 Task: select the column and use the randomize range.
Action: Mouse moved to (405, 149)
Screenshot: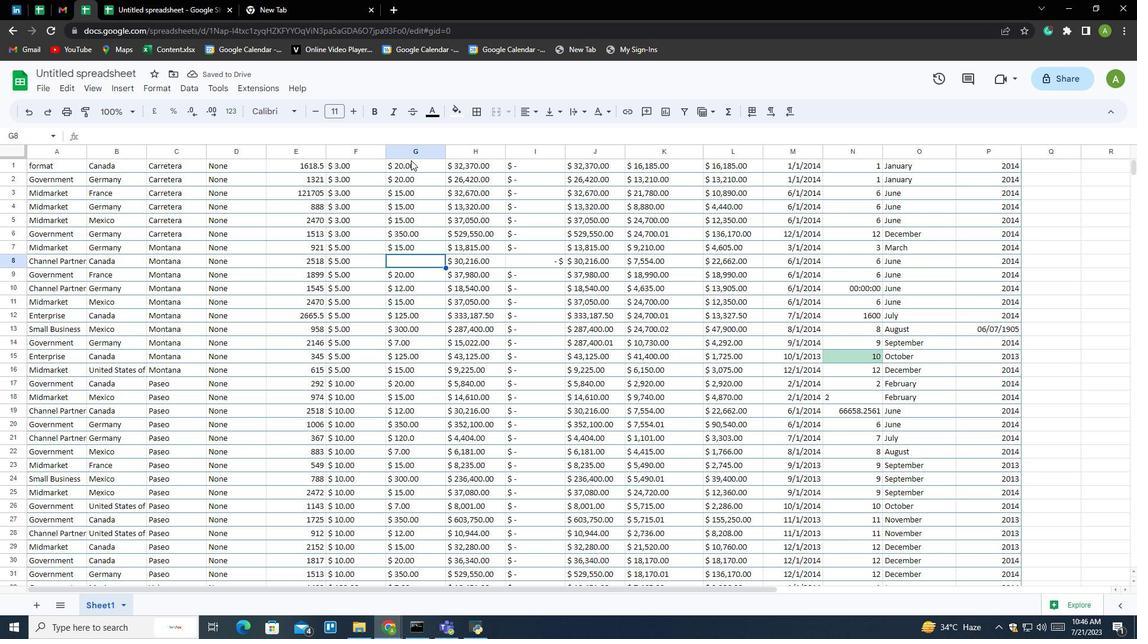 
Action: Mouse pressed left at (405, 149)
Screenshot: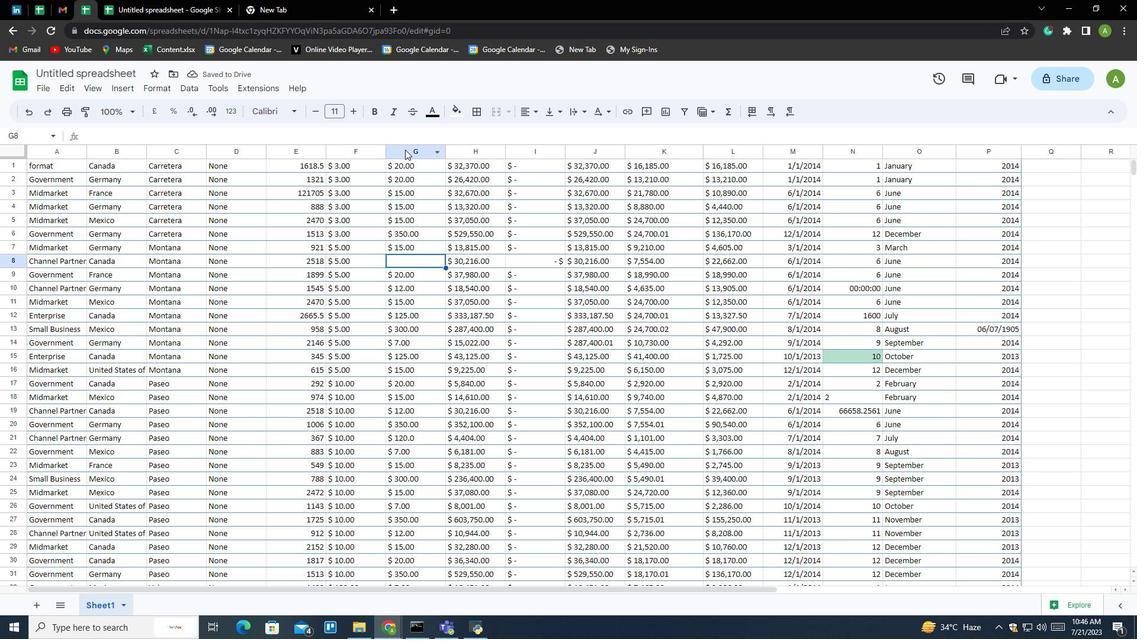 
Action: Mouse moved to (199, 84)
Screenshot: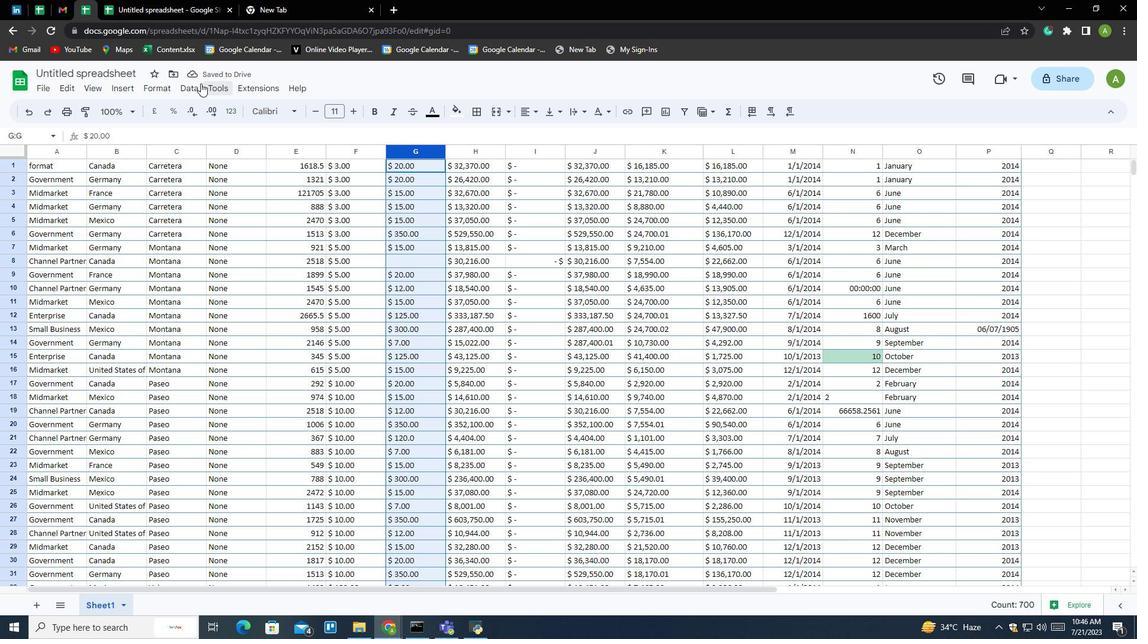 
Action: Mouse pressed left at (199, 84)
Screenshot: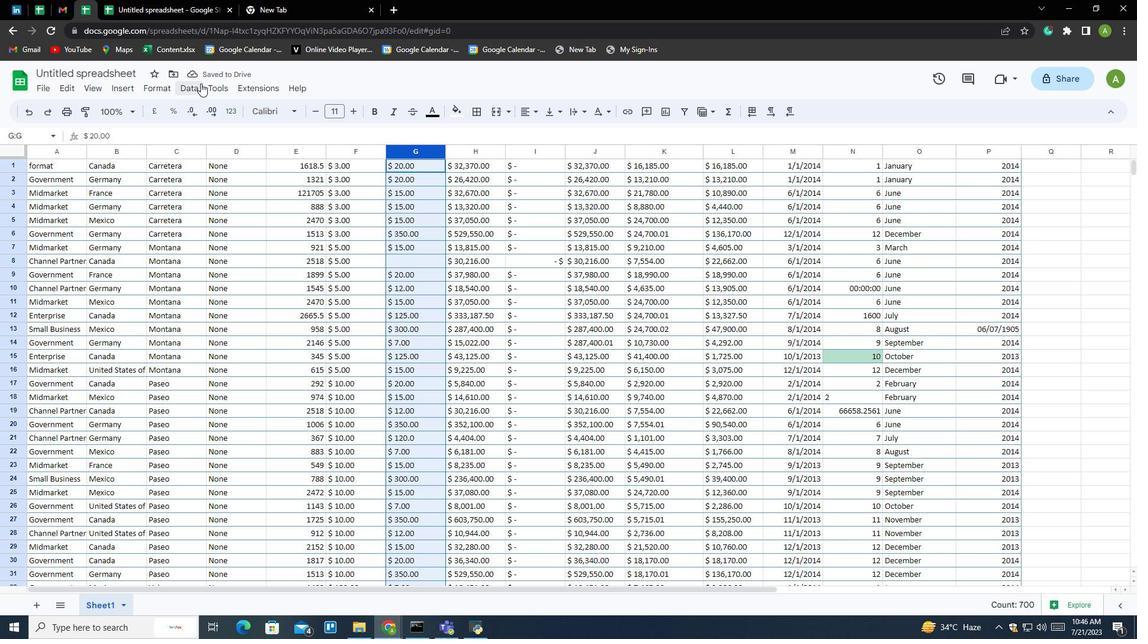 
Action: Mouse moved to (223, 280)
Screenshot: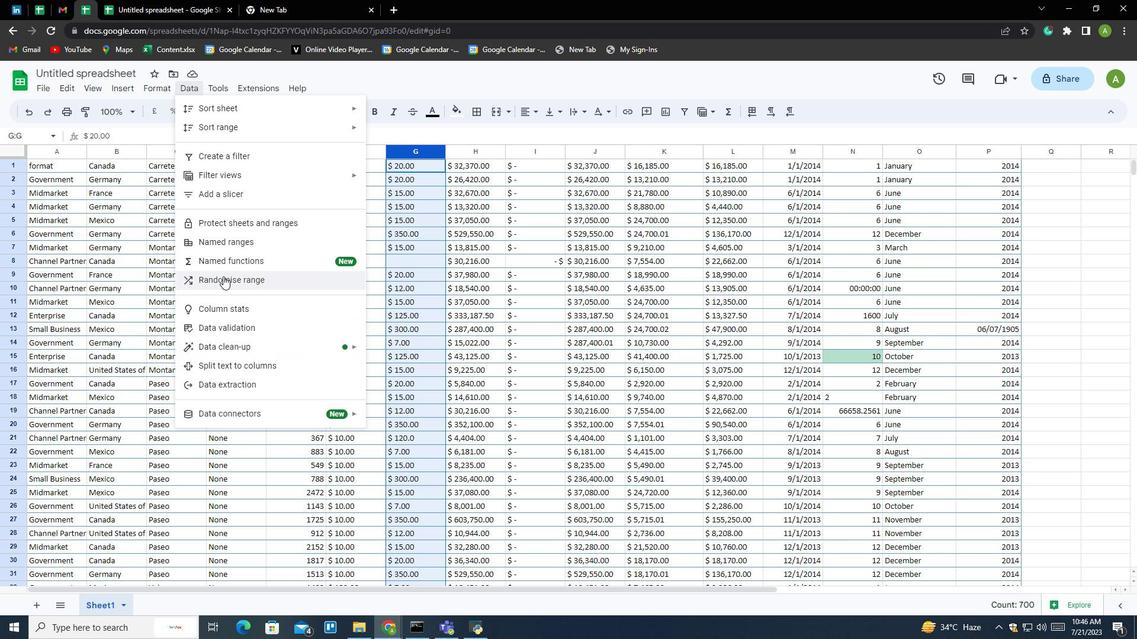 
Action: Mouse pressed left at (223, 280)
Screenshot: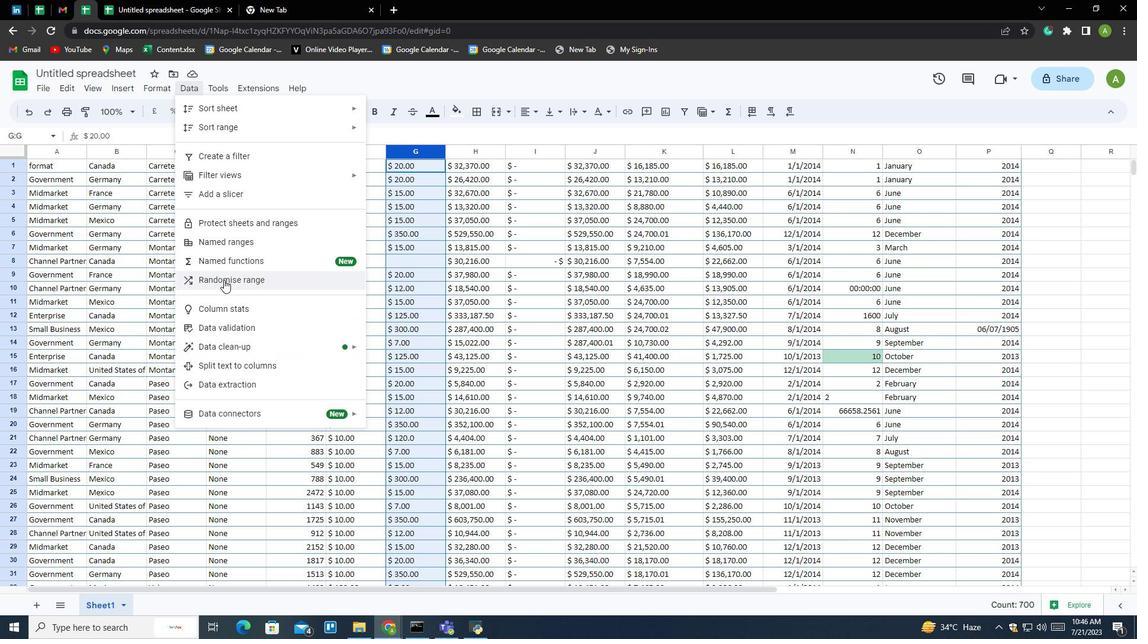 
